 Task: In share turn off email notifications.
Action: Mouse moved to (699, 66)
Screenshot: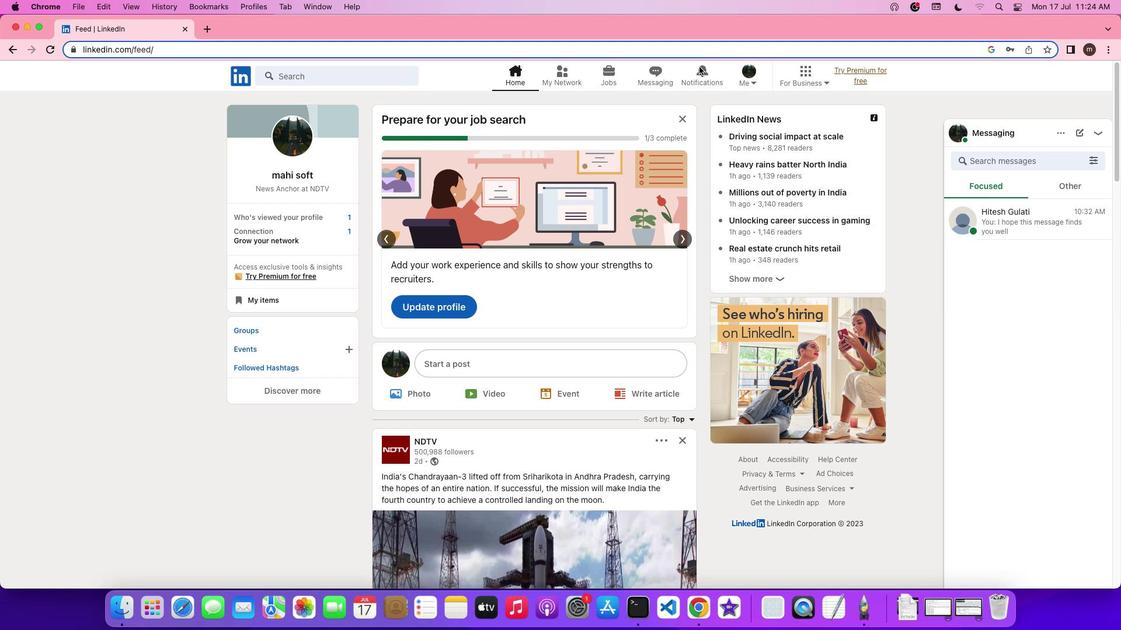 
Action: Mouse pressed left at (699, 66)
Screenshot: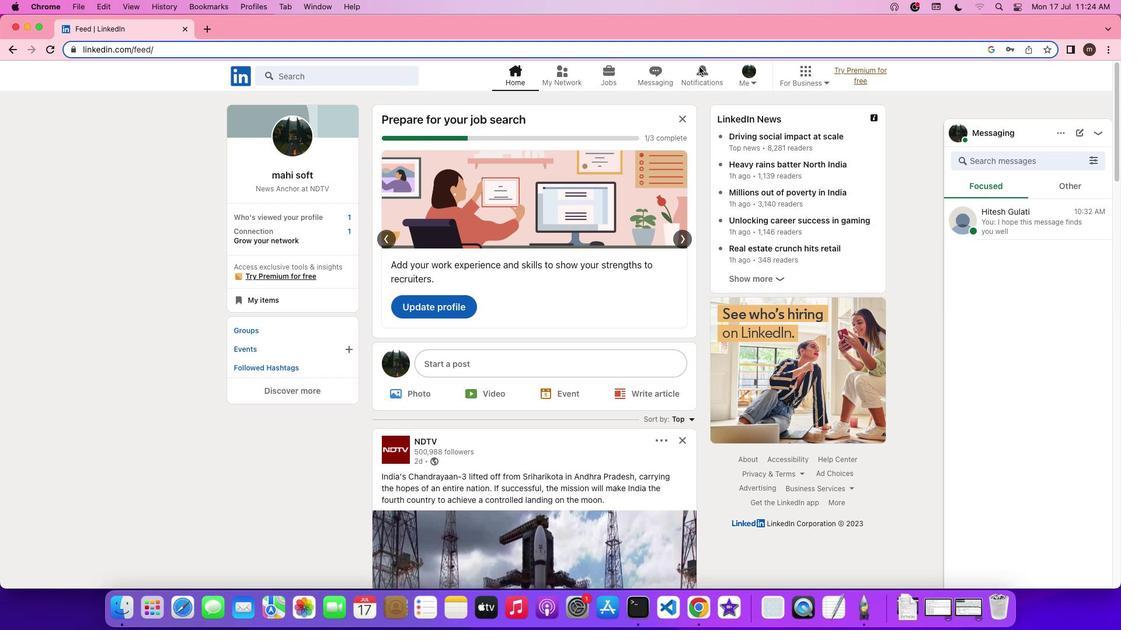 
Action: Mouse pressed left at (699, 66)
Screenshot: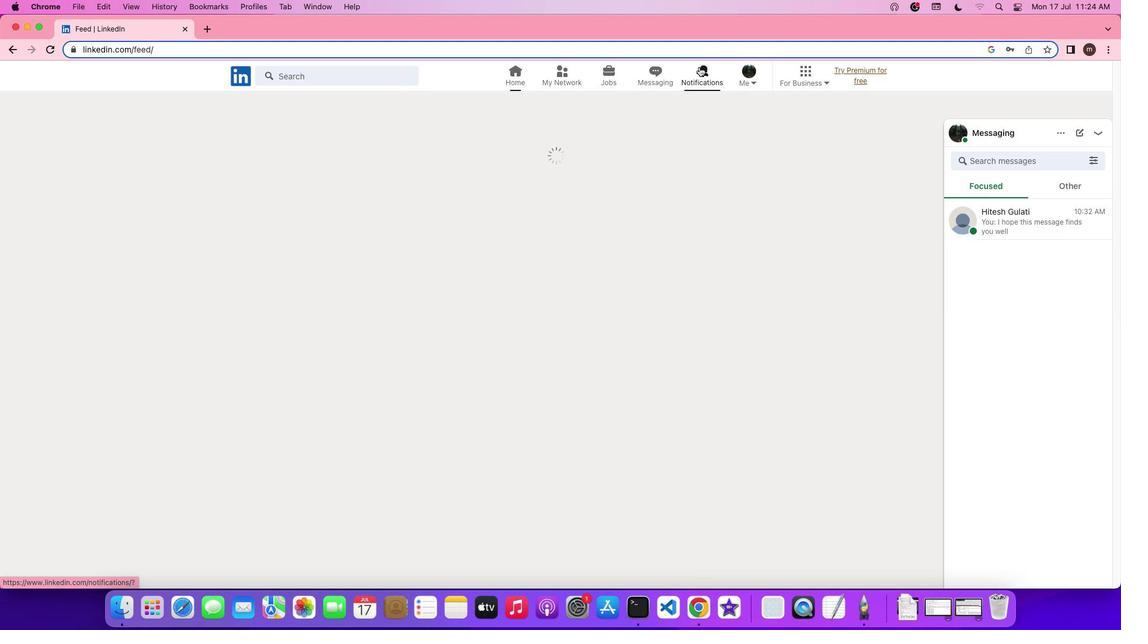 
Action: Mouse moved to (272, 151)
Screenshot: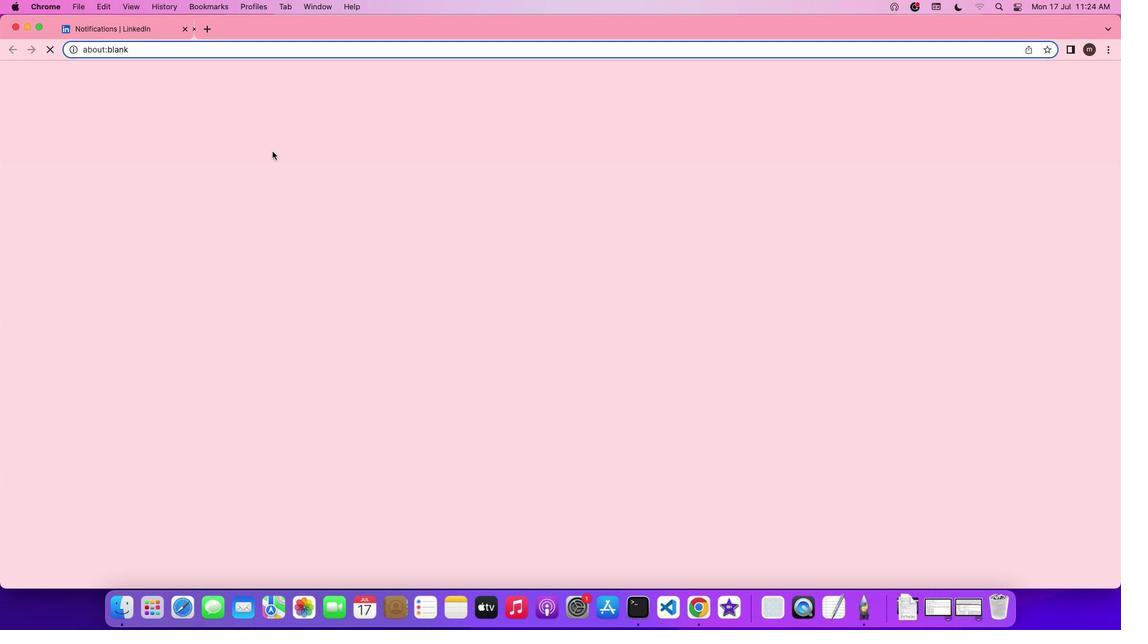 
Action: Mouse pressed left at (272, 151)
Screenshot: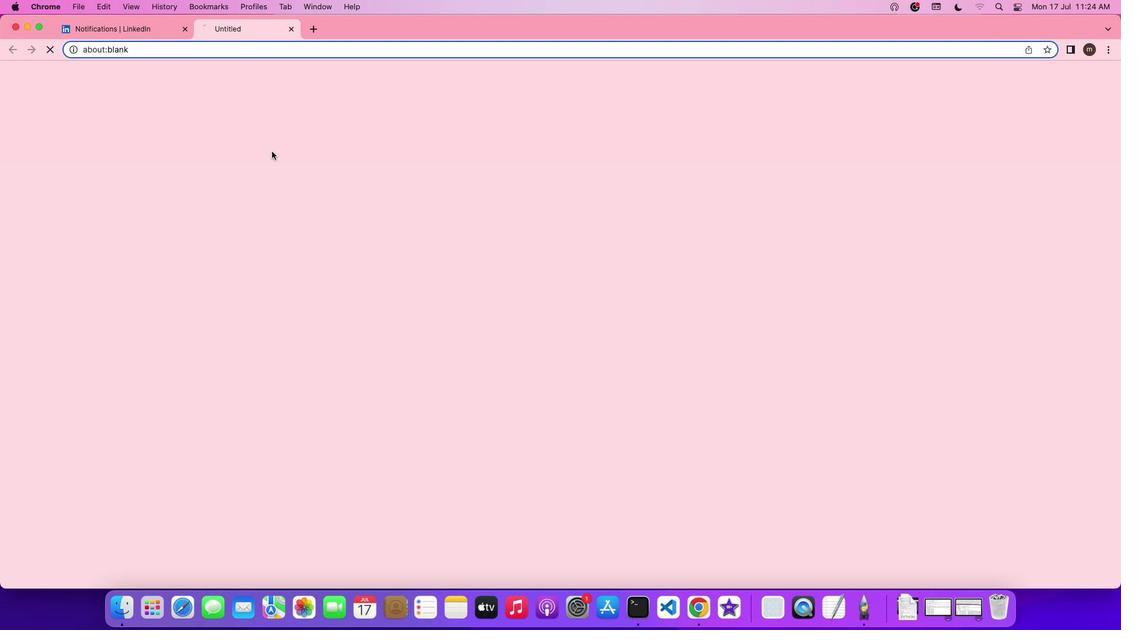 
Action: Mouse moved to (569, 293)
Screenshot: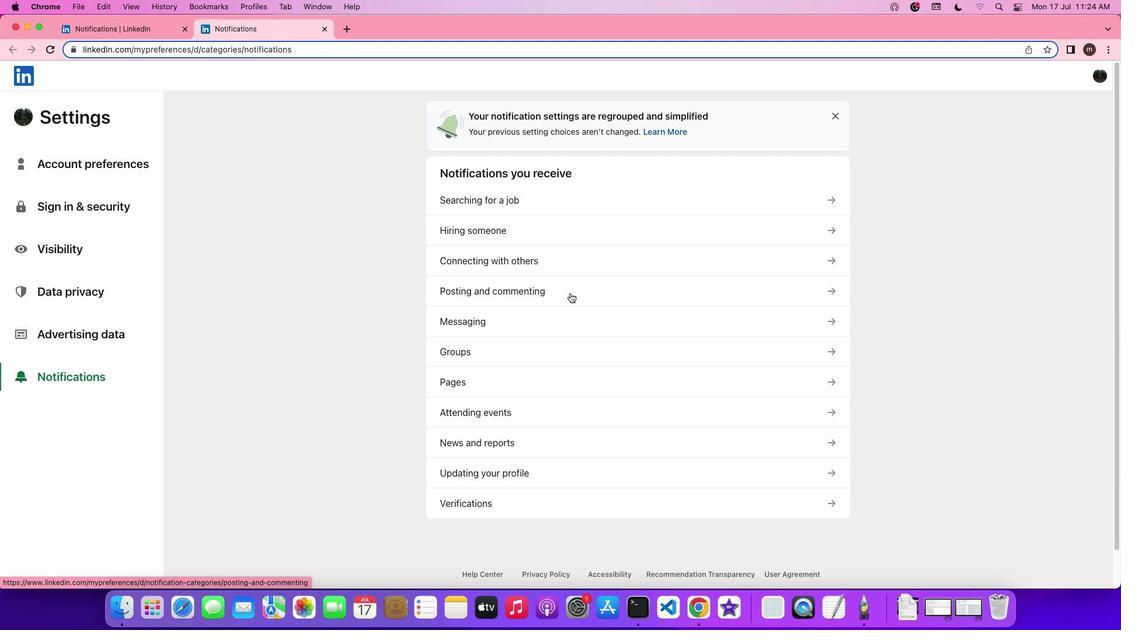
Action: Mouse pressed left at (569, 293)
Screenshot: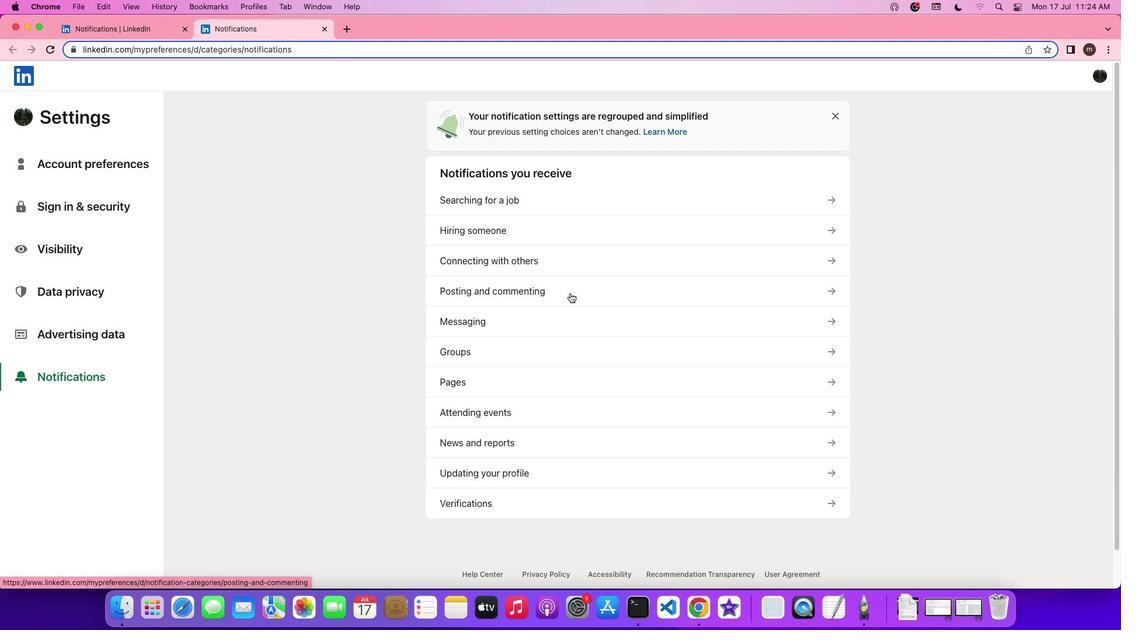 
Action: Mouse moved to (618, 239)
Screenshot: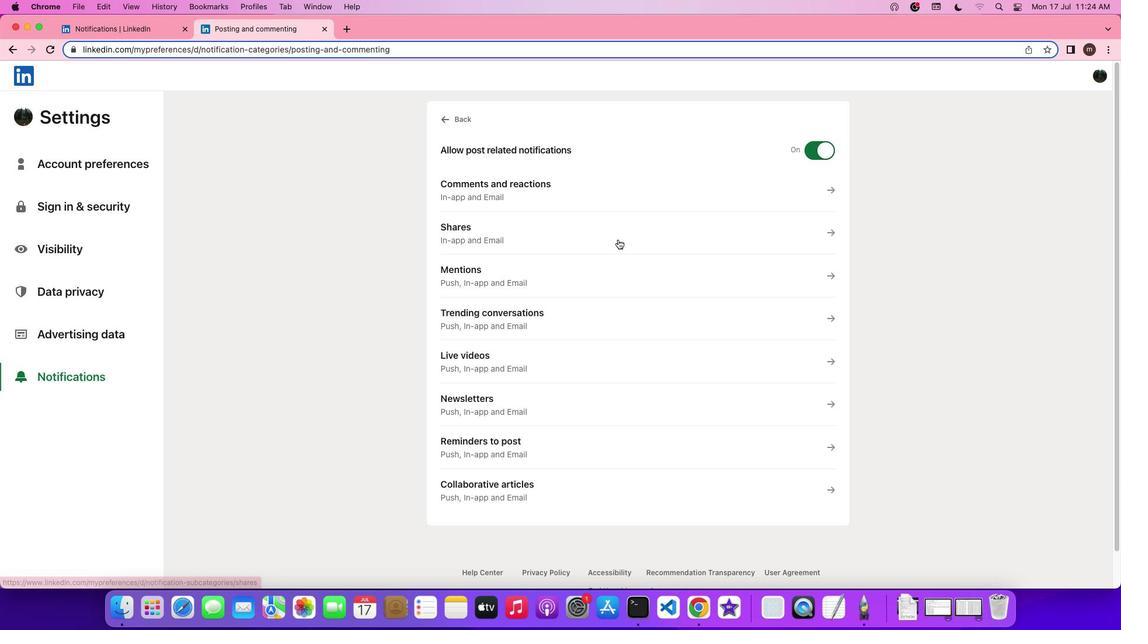 
Action: Mouse pressed left at (618, 239)
Screenshot: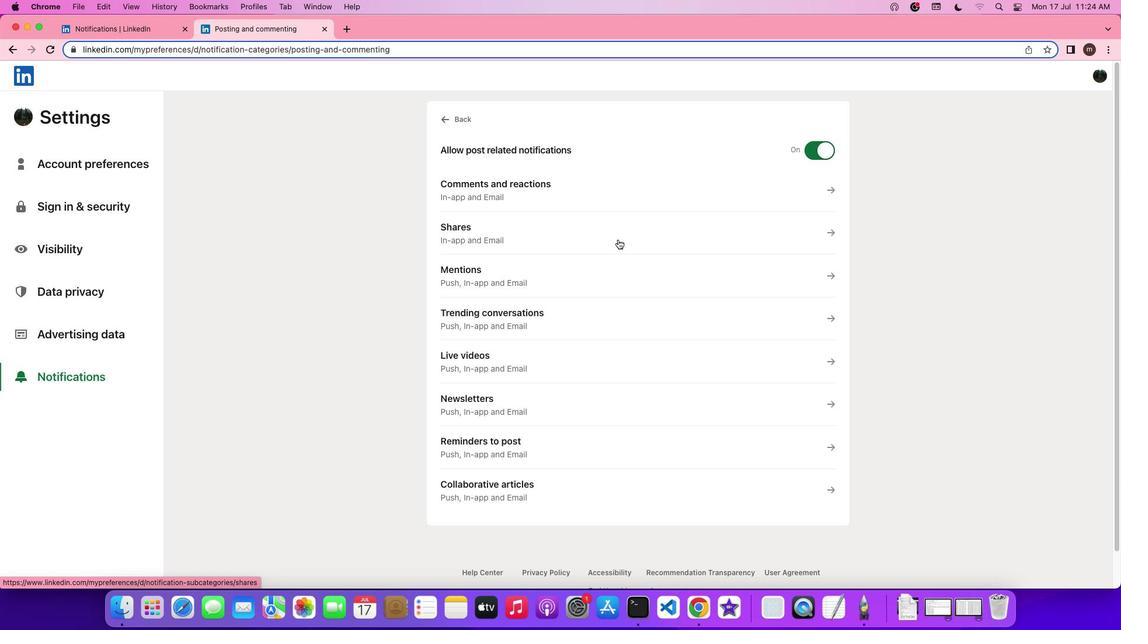 
Action: Mouse moved to (825, 315)
Screenshot: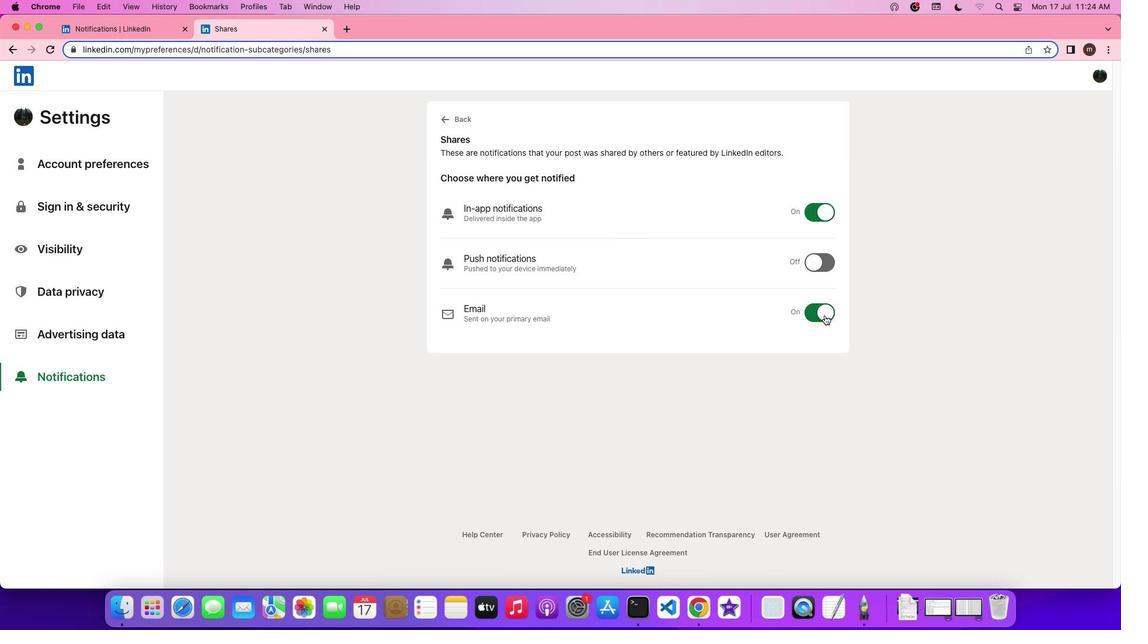 
Action: Mouse pressed left at (825, 315)
Screenshot: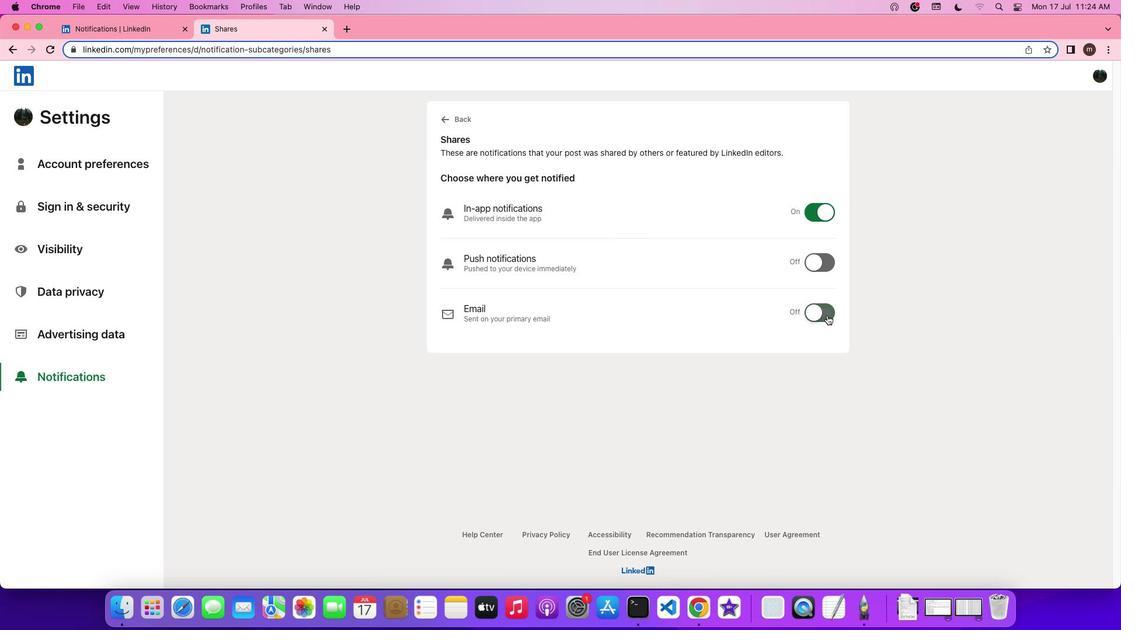 
Action: Mouse moved to (834, 315)
Screenshot: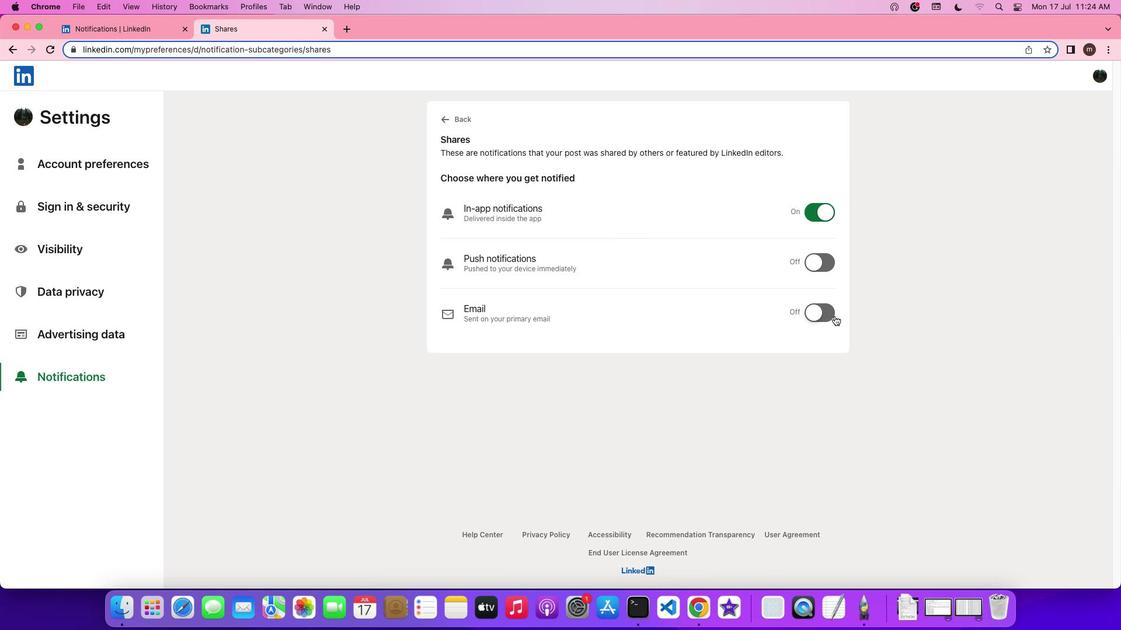 
